Task: Visit the company website of JPMorgan Chase & Co.
Action: Mouse moved to (495, 51)
Screenshot: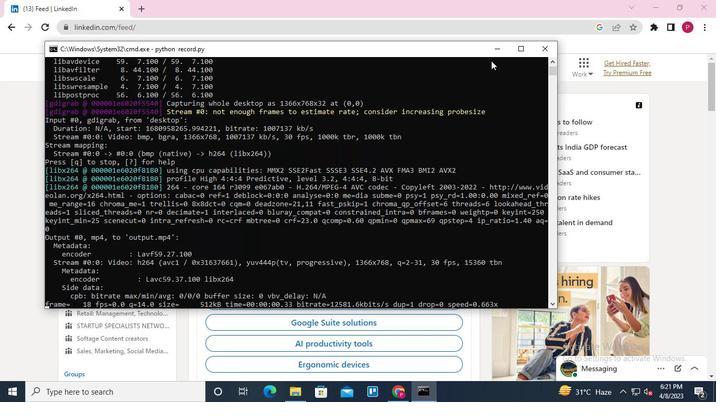
Action: Mouse pressed left at (495, 51)
Screenshot: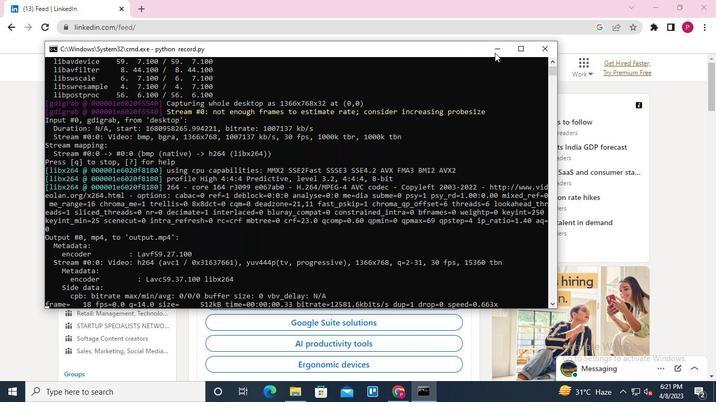 
Action: Mouse moved to (107, 65)
Screenshot: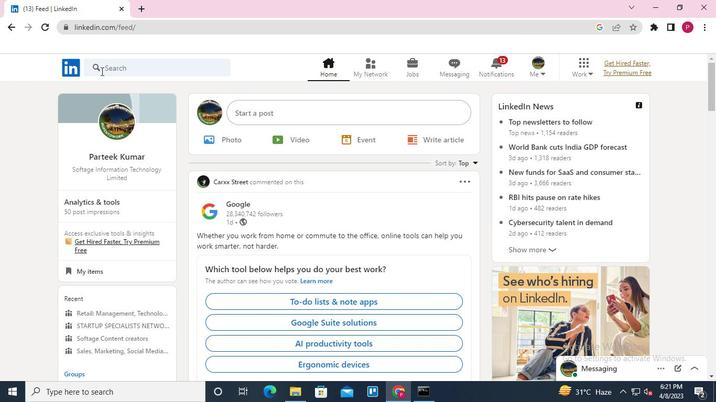 
Action: Mouse pressed left at (107, 65)
Screenshot: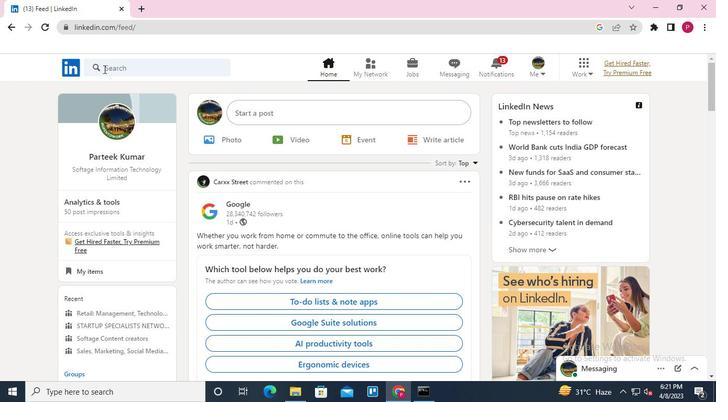 
Action: Mouse moved to (106, 65)
Screenshot: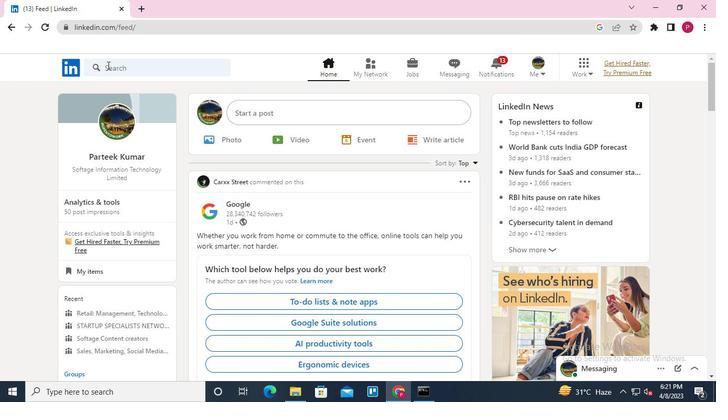
Action: Keyboard Key.shift
Screenshot: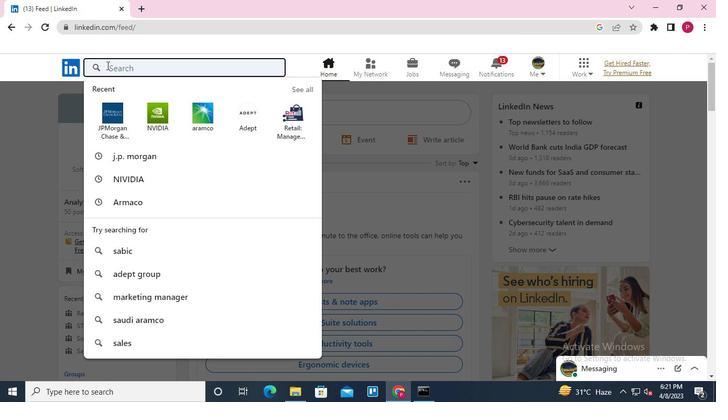 
Action: Keyboard J
Screenshot: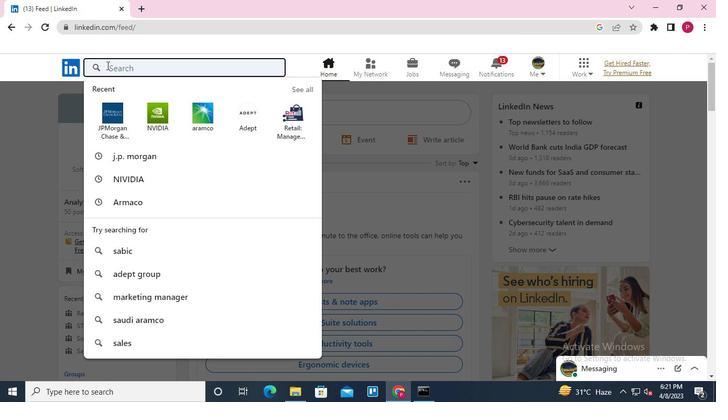 
Action: Keyboard p
Screenshot: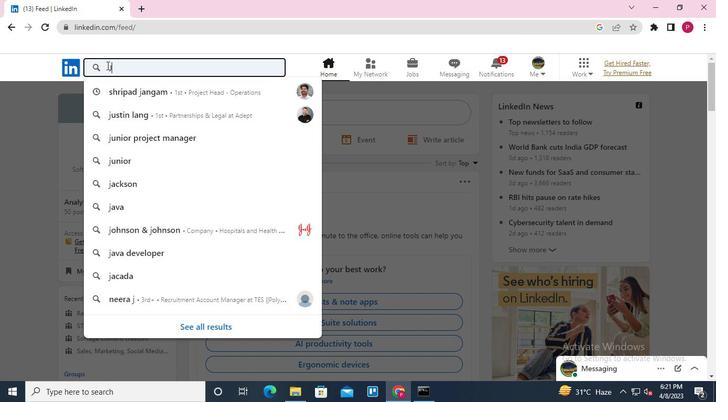 
Action: Keyboard m
Screenshot: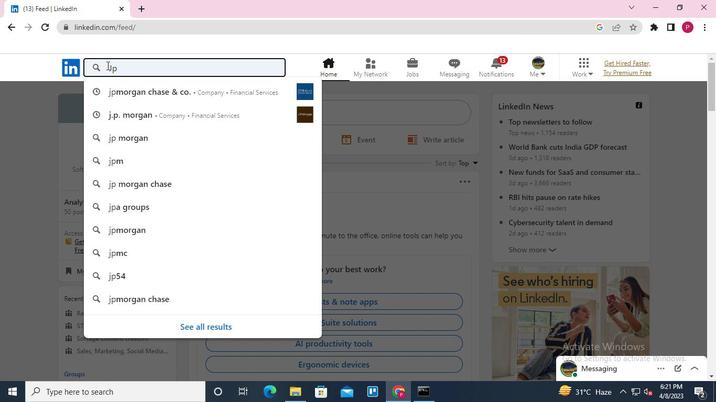 
Action: Keyboard o
Screenshot: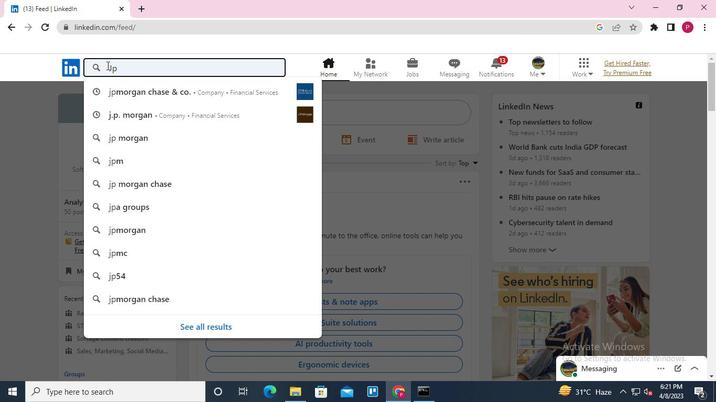 
Action: Keyboard r
Screenshot: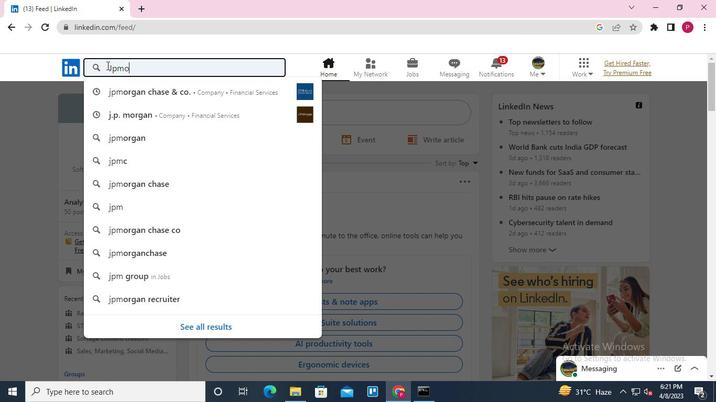 
Action: Keyboard g
Screenshot: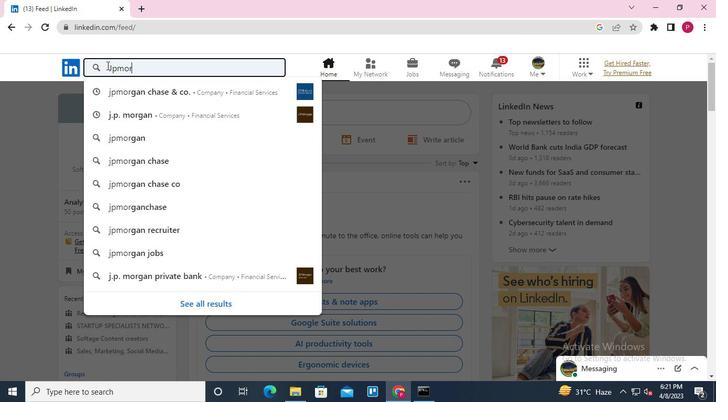 
Action: Keyboard a
Screenshot: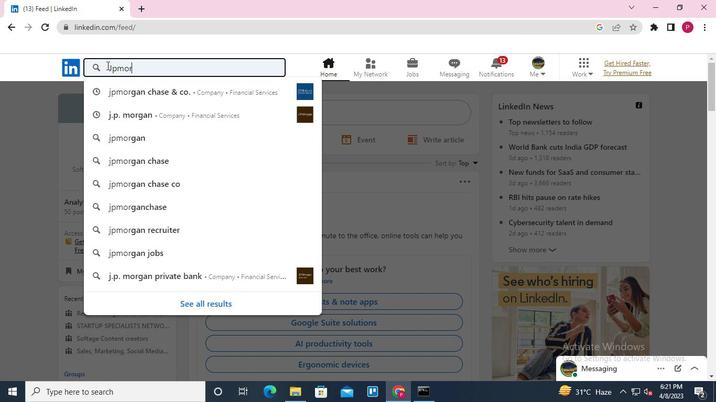 
Action: Keyboard n
Screenshot: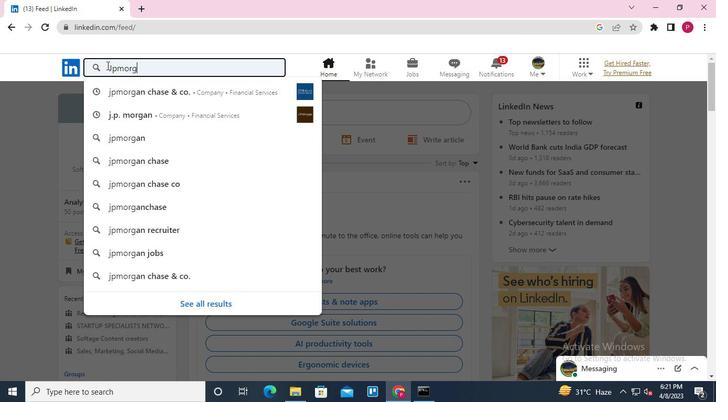 
Action: Mouse moved to (163, 90)
Screenshot: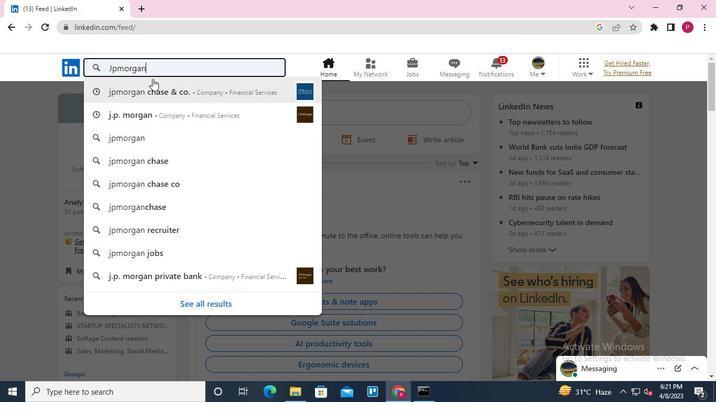 
Action: Mouse pressed left at (163, 90)
Screenshot: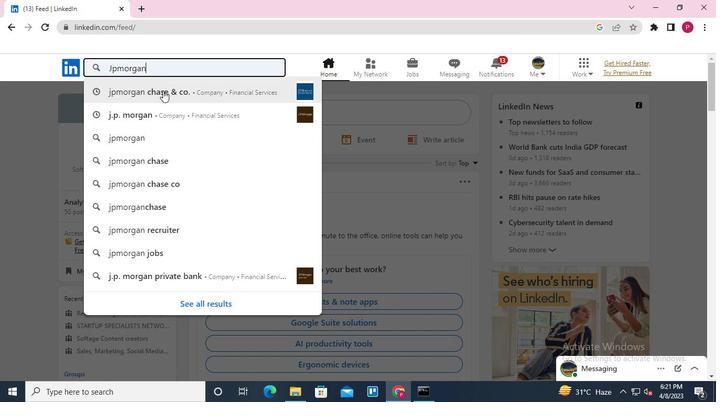 
Action: Mouse moved to (151, 144)
Screenshot: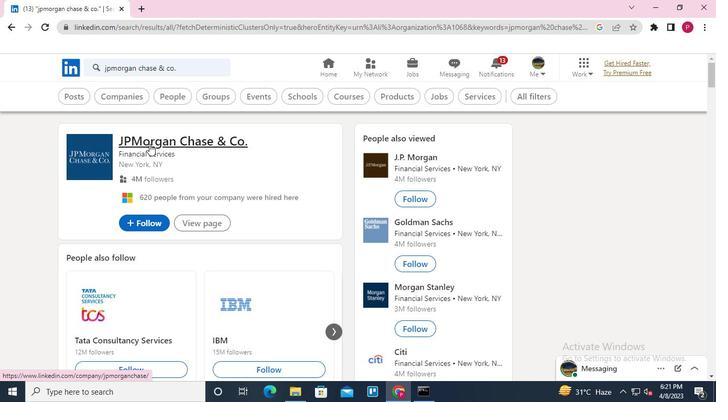 
Action: Mouse pressed left at (151, 144)
Screenshot: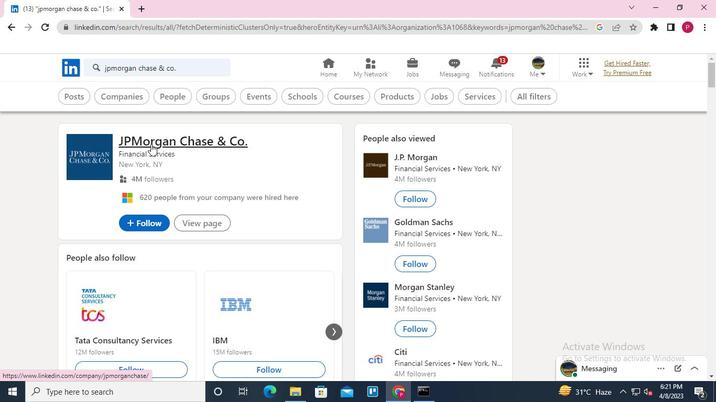 
Action: Mouse moved to (175, 261)
Screenshot: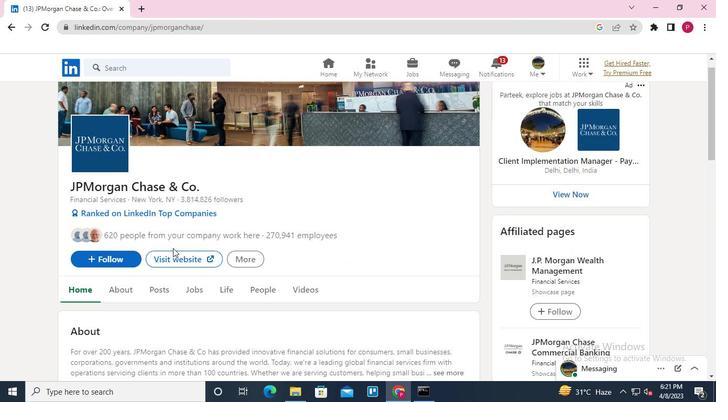 
Action: Mouse pressed left at (175, 261)
Screenshot: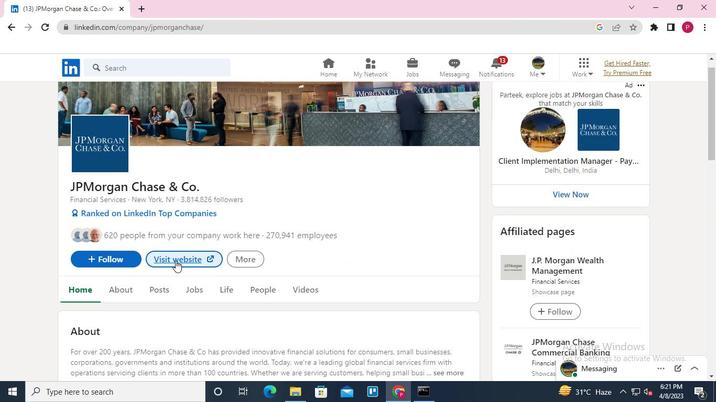
Action: Mouse moved to (286, 247)
Screenshot: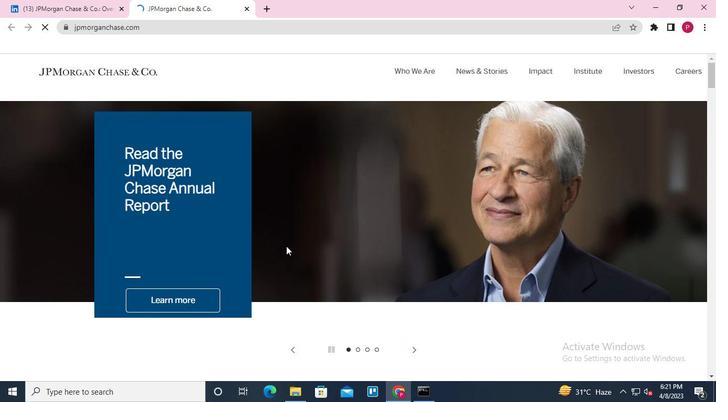 
Action: Keyboard Key.alt_l
Screenshot: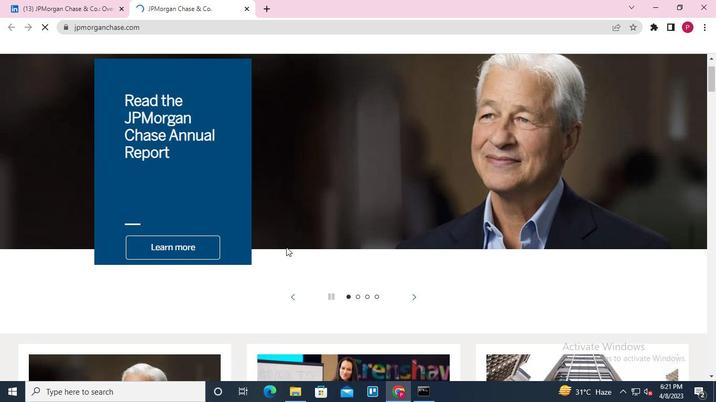 
Action: Keyboard Key.tab
Screenshot: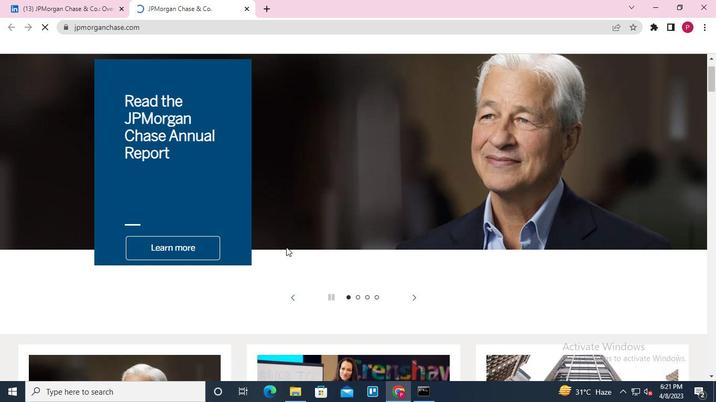 
Action: Mouse moved to (542, 51)
Screenshot: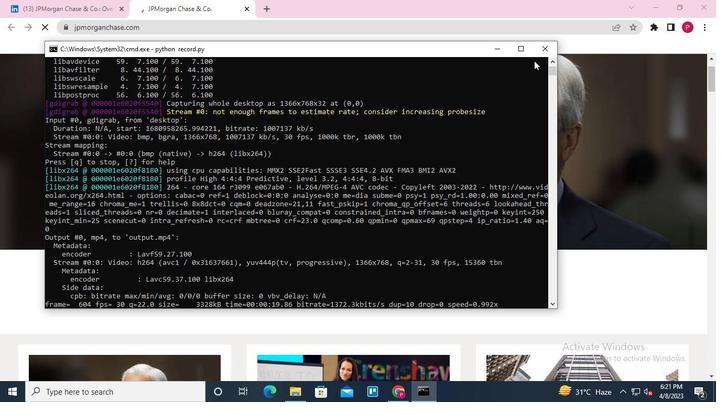 
Action: Mouse pressed left at (542, 51)
Screenshot: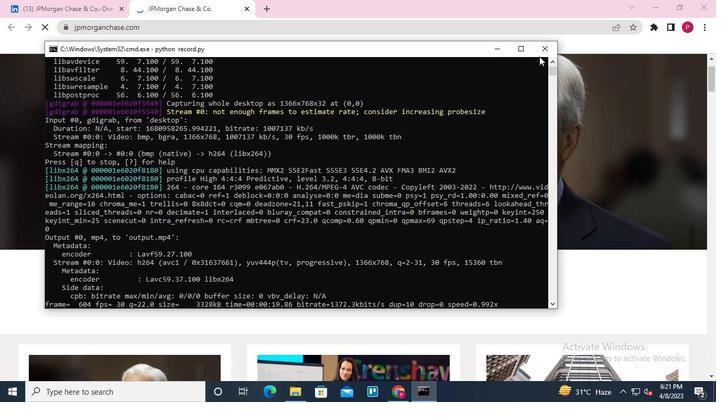 
